 Task: Create a section Feature Freeze Sprint and in the section, add a milestone Enterprise Resource Planning (ERP) Implementation in the project ZippyTech.
Action: Mouse moved to (53, 293)
Screenshot: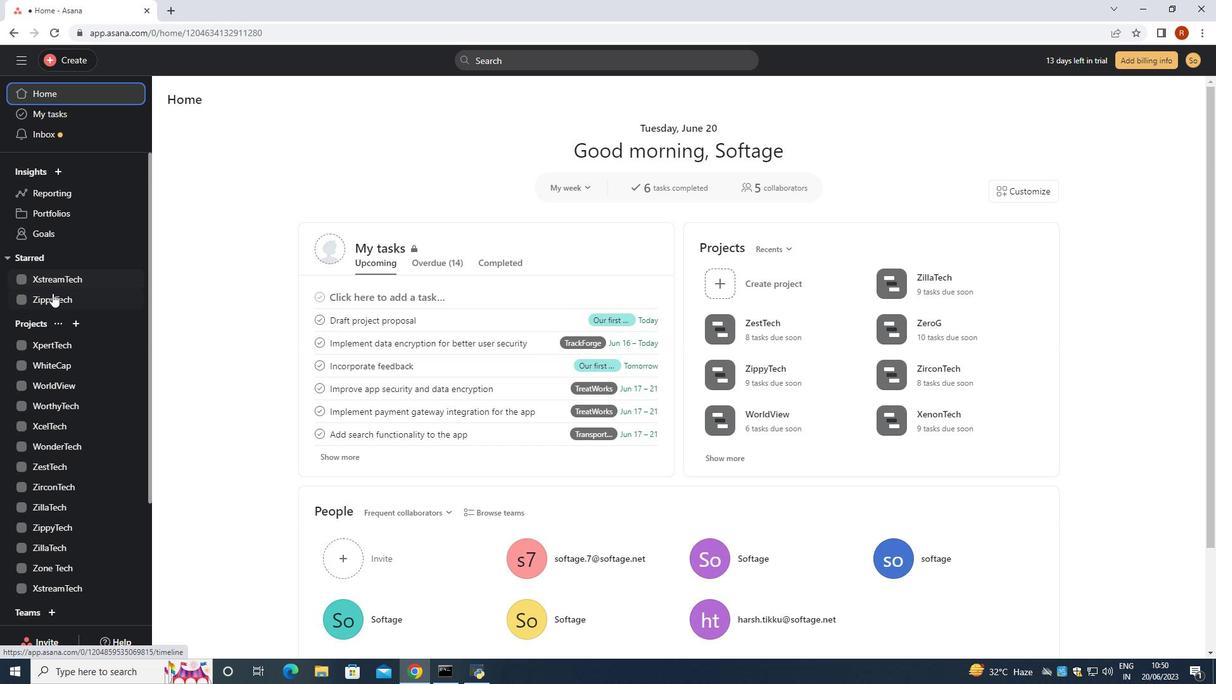 
Action: Mouse pressed left at (53, 293)
Screenshot: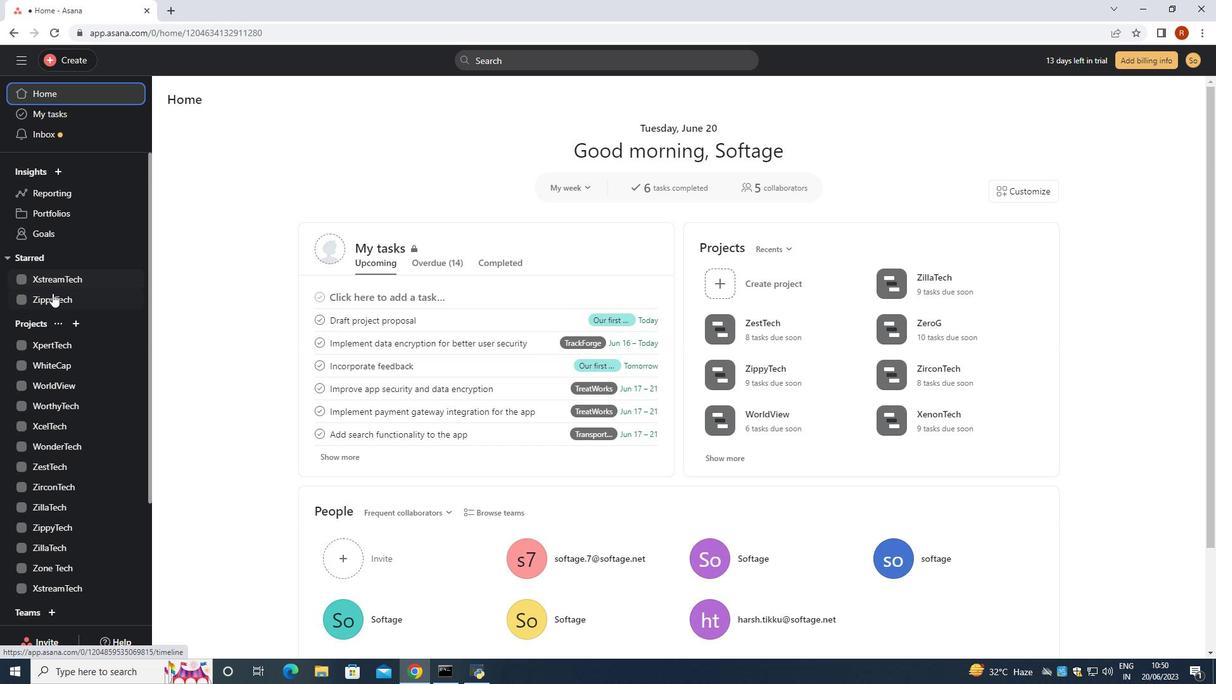
Action: Mouse moved to (215, 633)
Screenshot: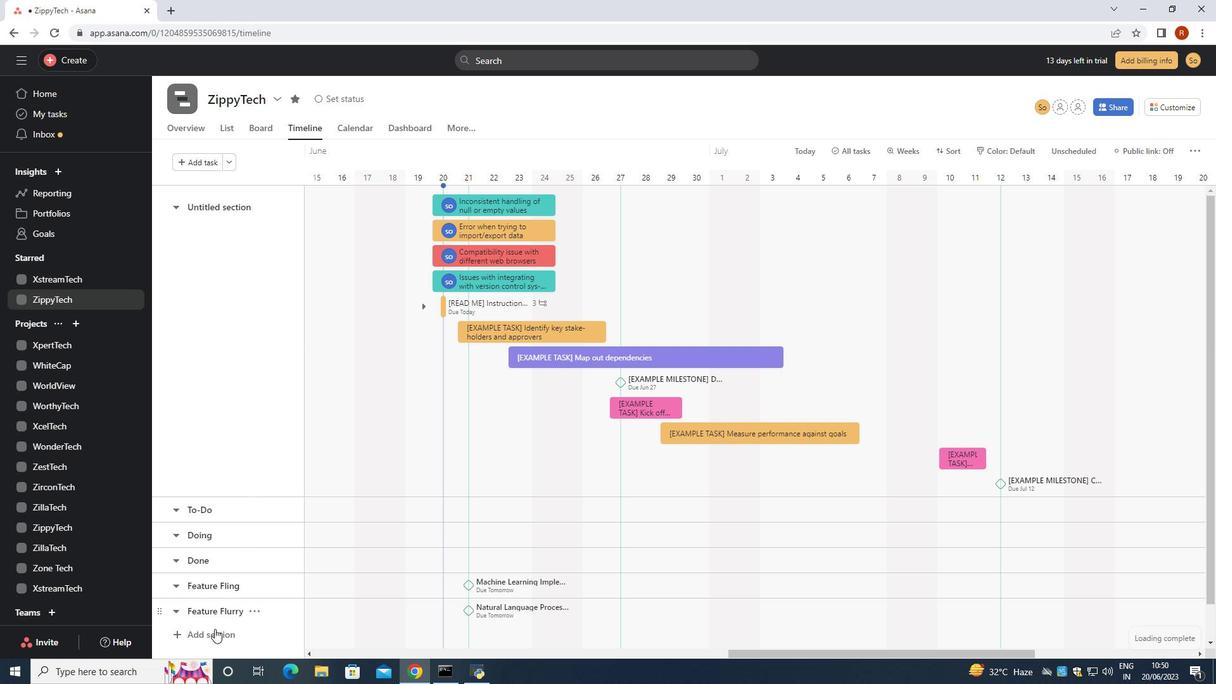 
Action: Mouse pressed left at (215, 633)
Screenshot: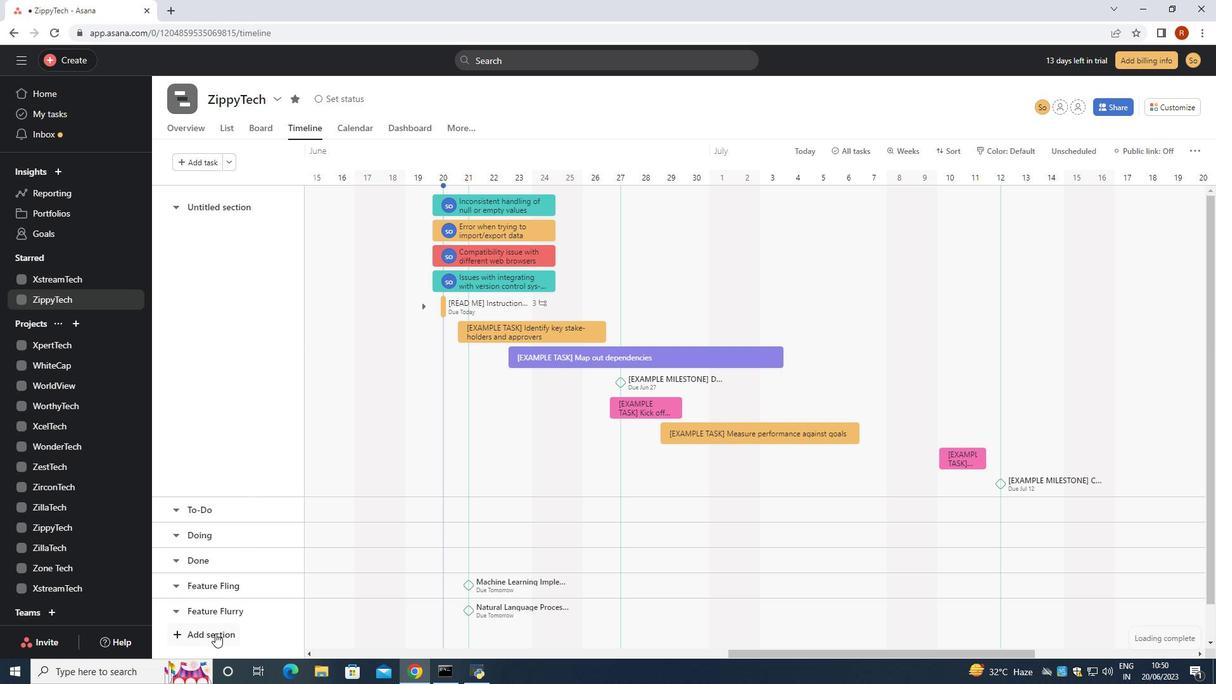 
Action: Mouse moved to (216, 633)
Screenshot: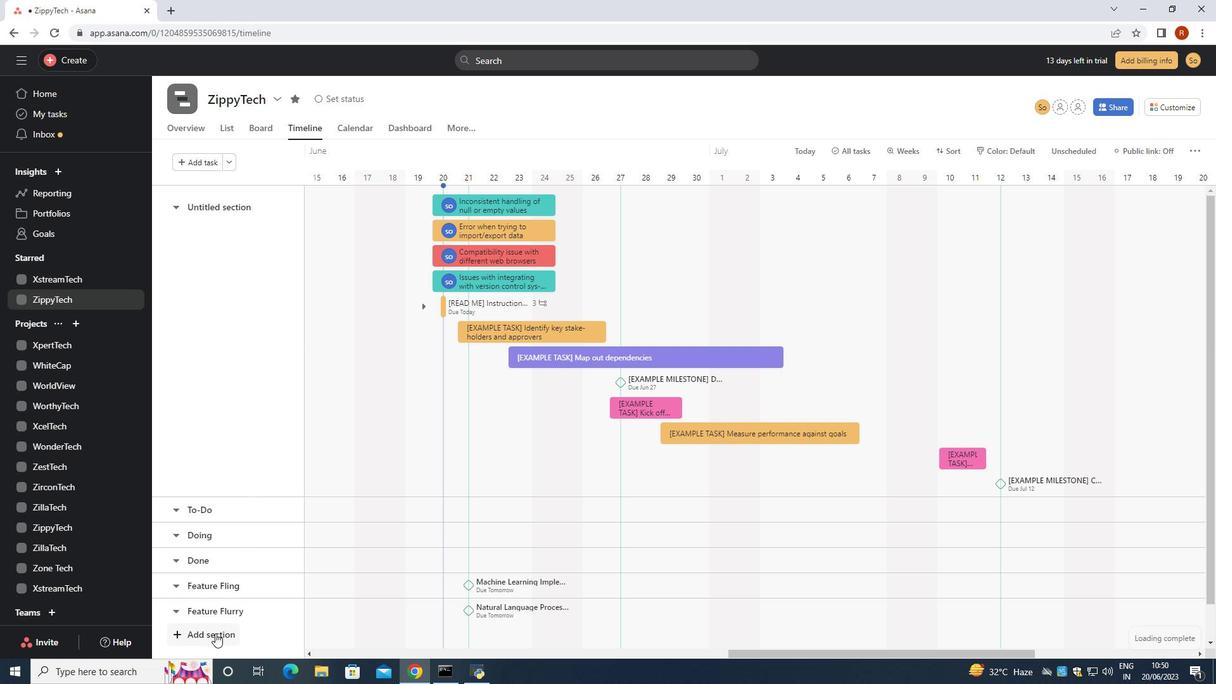 
Action: Key pressed <Key.shift><Key.shift>Feature<Key.space><Key.shift><Key.shift>Freex<Key.backspace>z4<Key.backspace>e<Key.space><Key.shift><Key.shift><Key.shift><Key.shift><Key.shift><Key.shift>Sprint<Key.space>
Screenshot: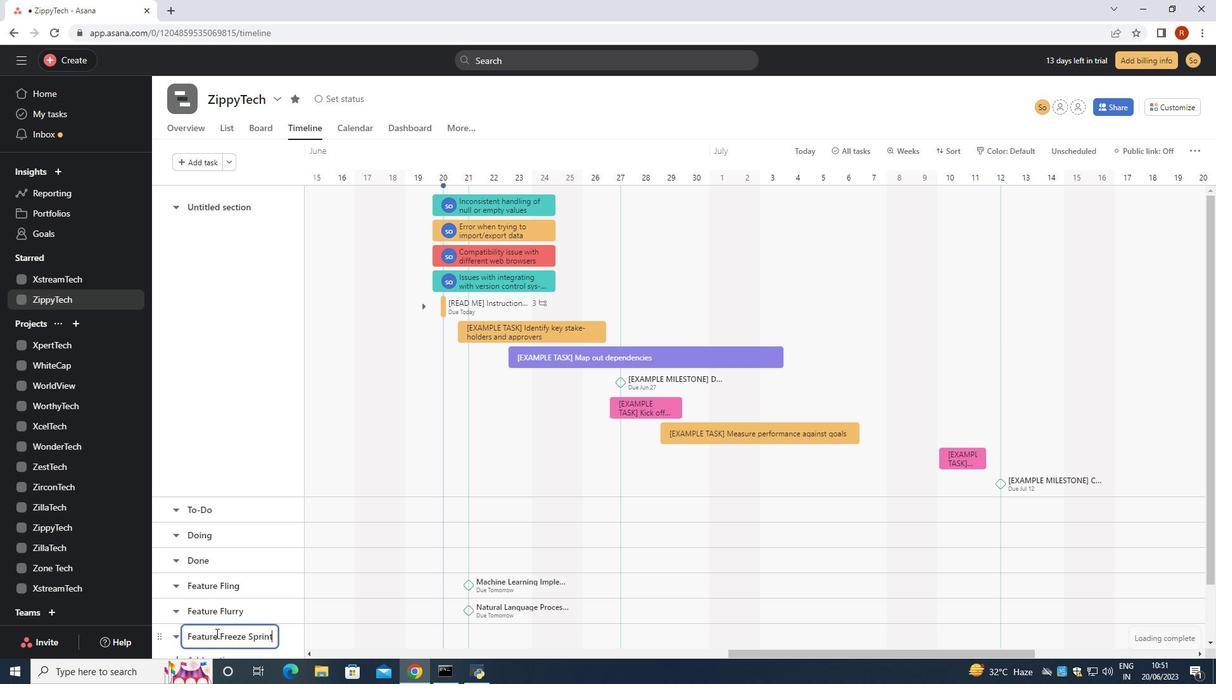 
Action: Mouse moved to (401, 582)
Screenshot: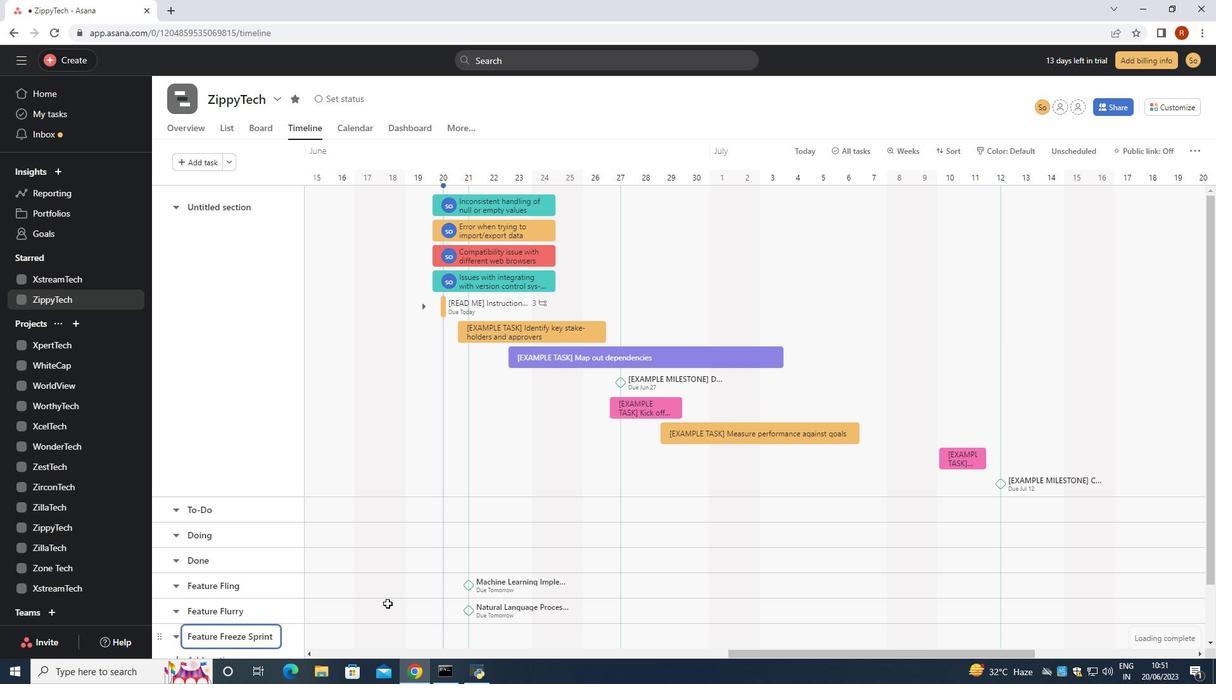 
Action: Mouse scrolled (401, 582) with delta (0, 0)
Screenshot: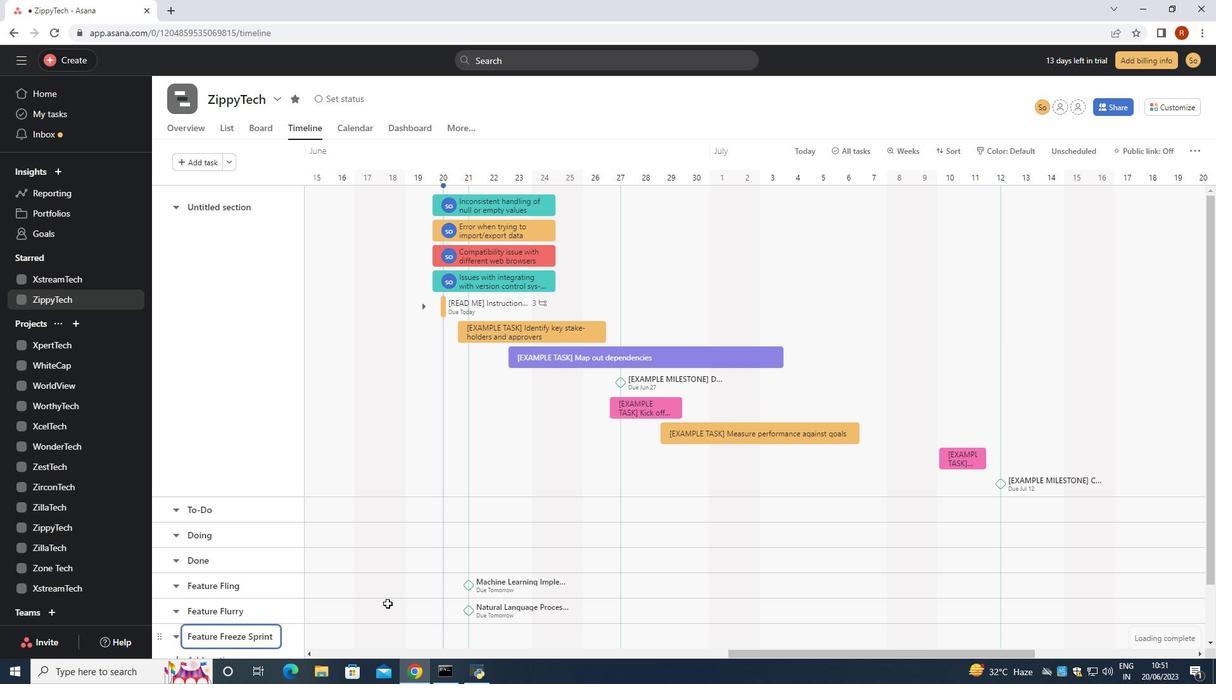 
Action: Mouse moved to (396, 569)
Screenshot: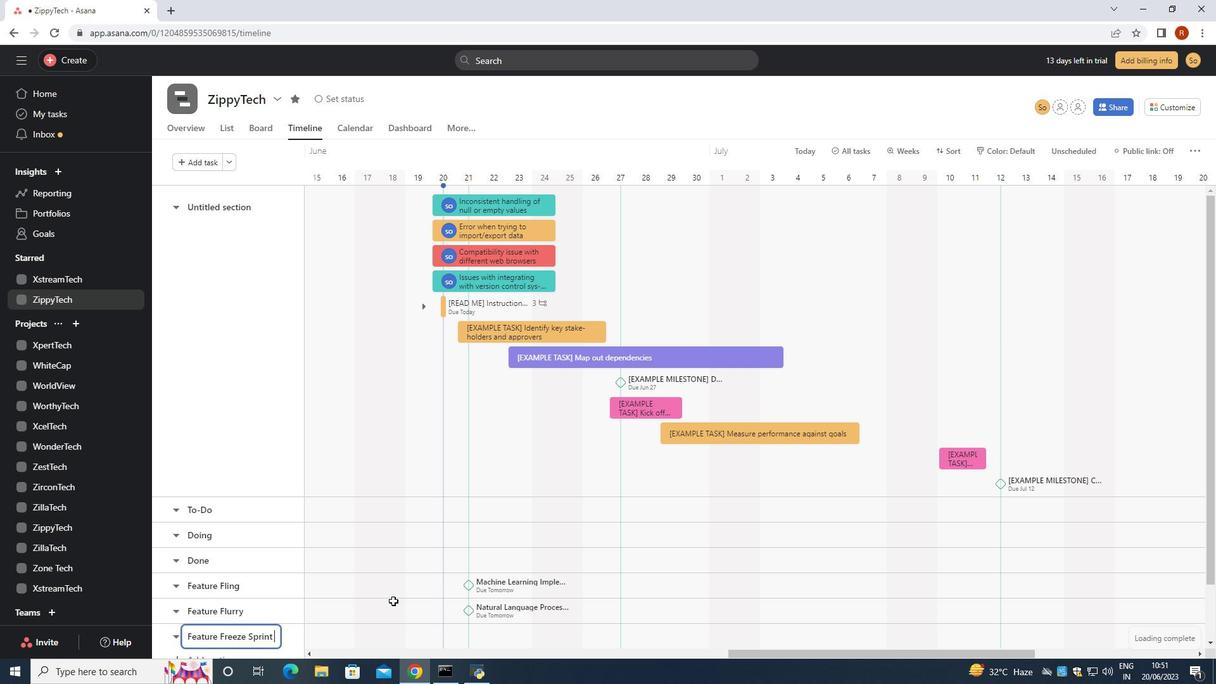 
Action: Mouse scrolled (396, 568) with delta (0, 0)
Screenshot: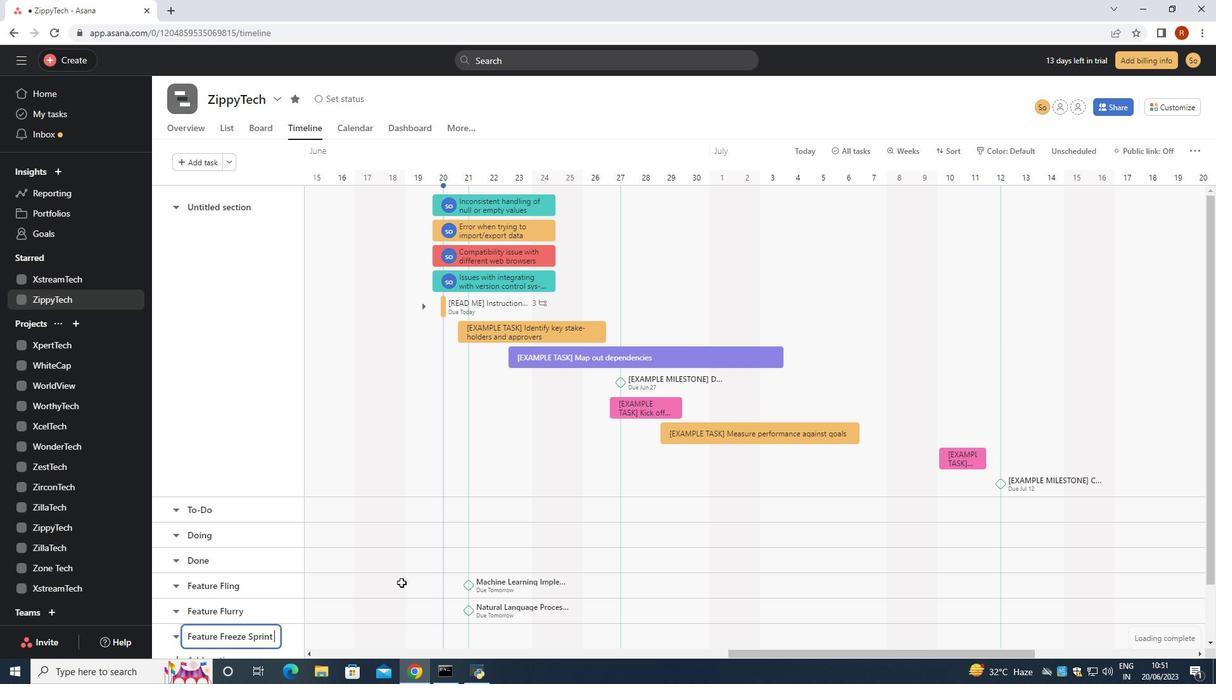 
Action: Mouse moved to (393, 567)
Screenshot: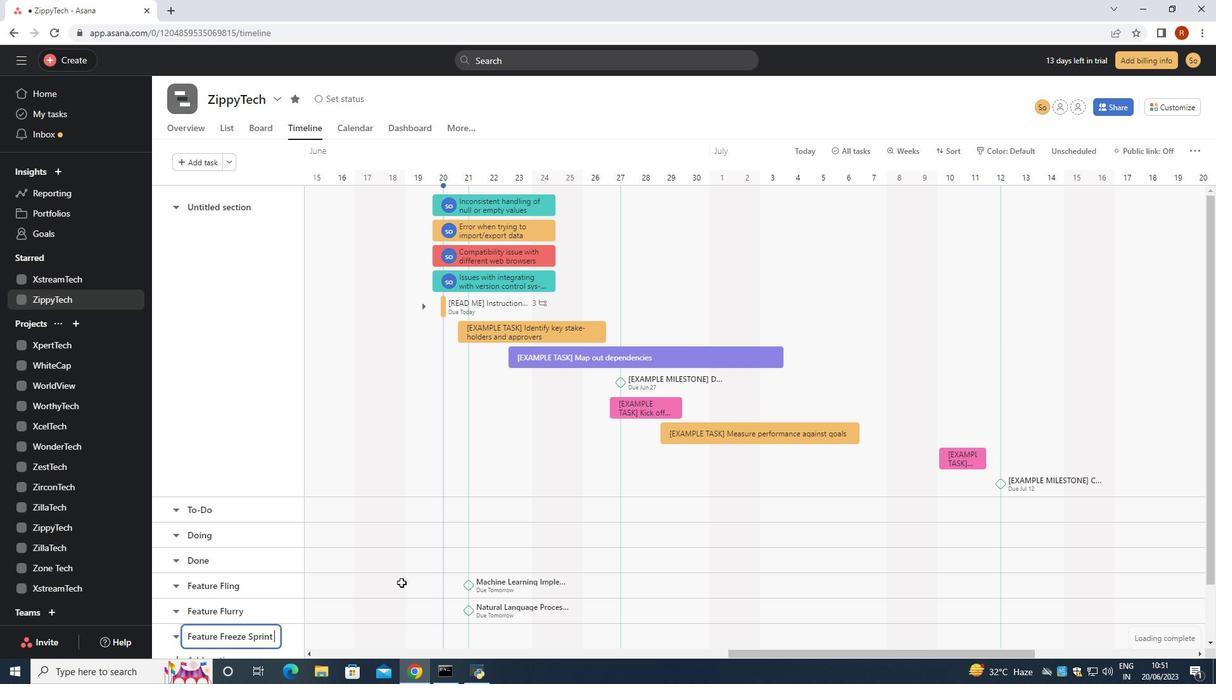 
Action: Mouse scrolled (393, 566) with delta (0, 0)
Screenshot: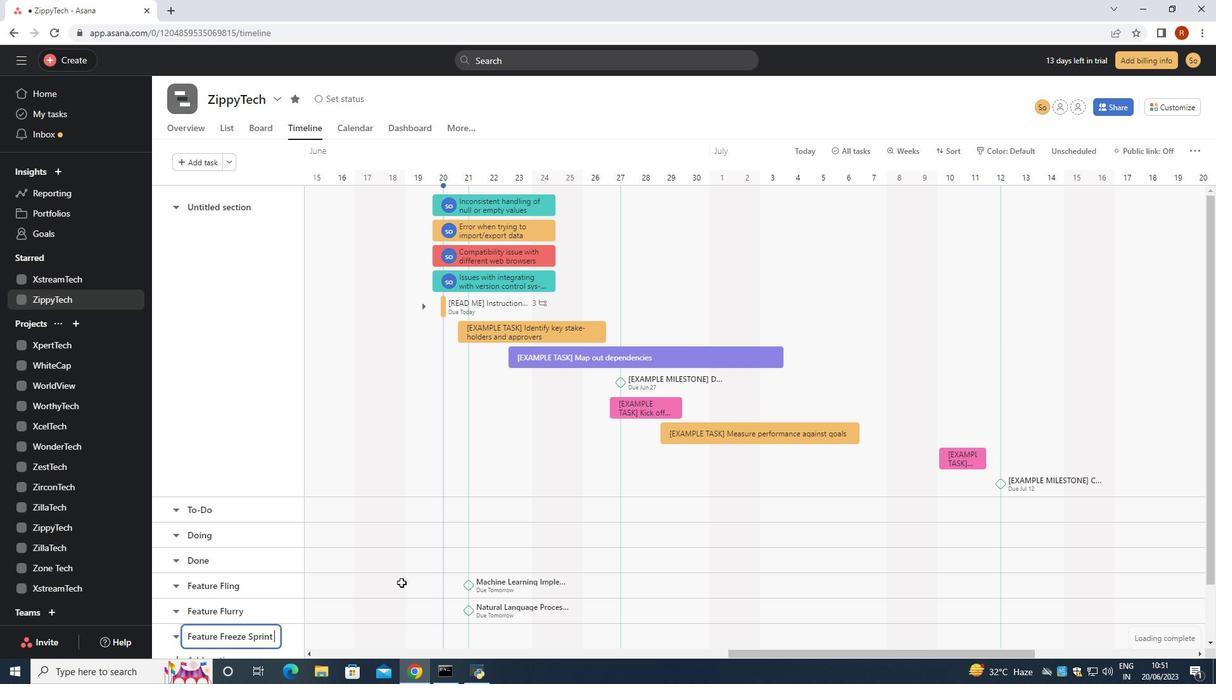 
Action: Mouse moved to (388, 562)
Screenshot: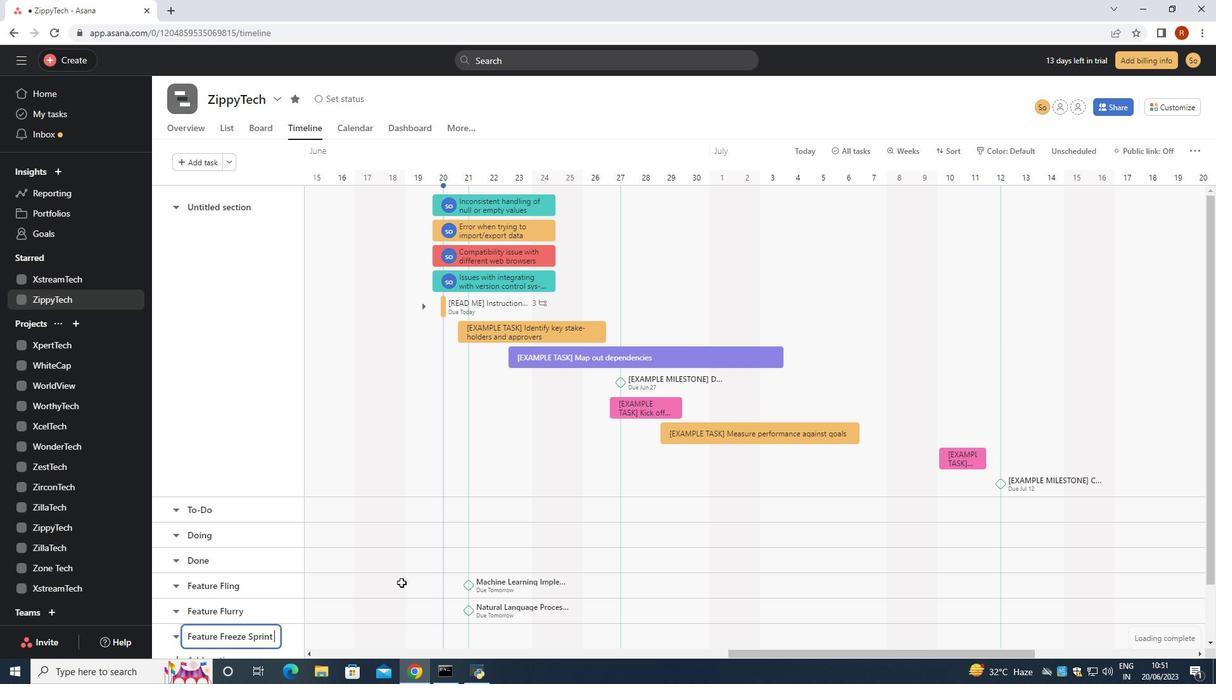 
Action: Mouse scrolled (388, 561) with delta (0, 0)
Screenshot: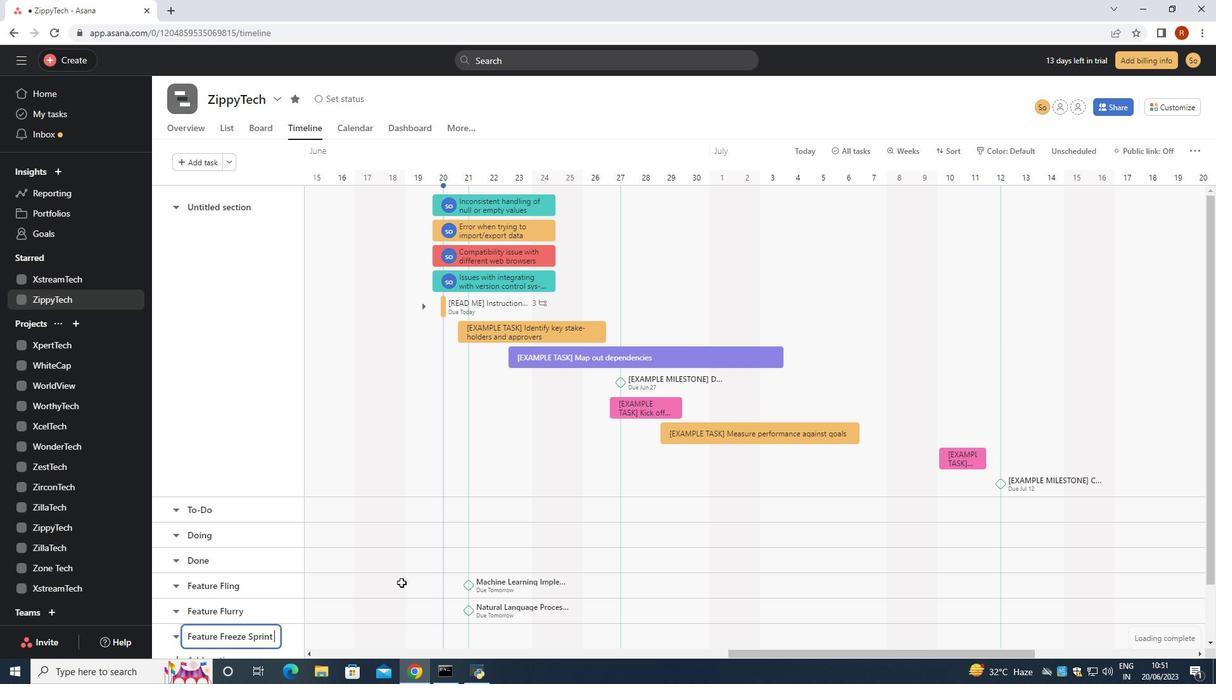 
Action: Mouse moved to (383, 560)
Screenshot: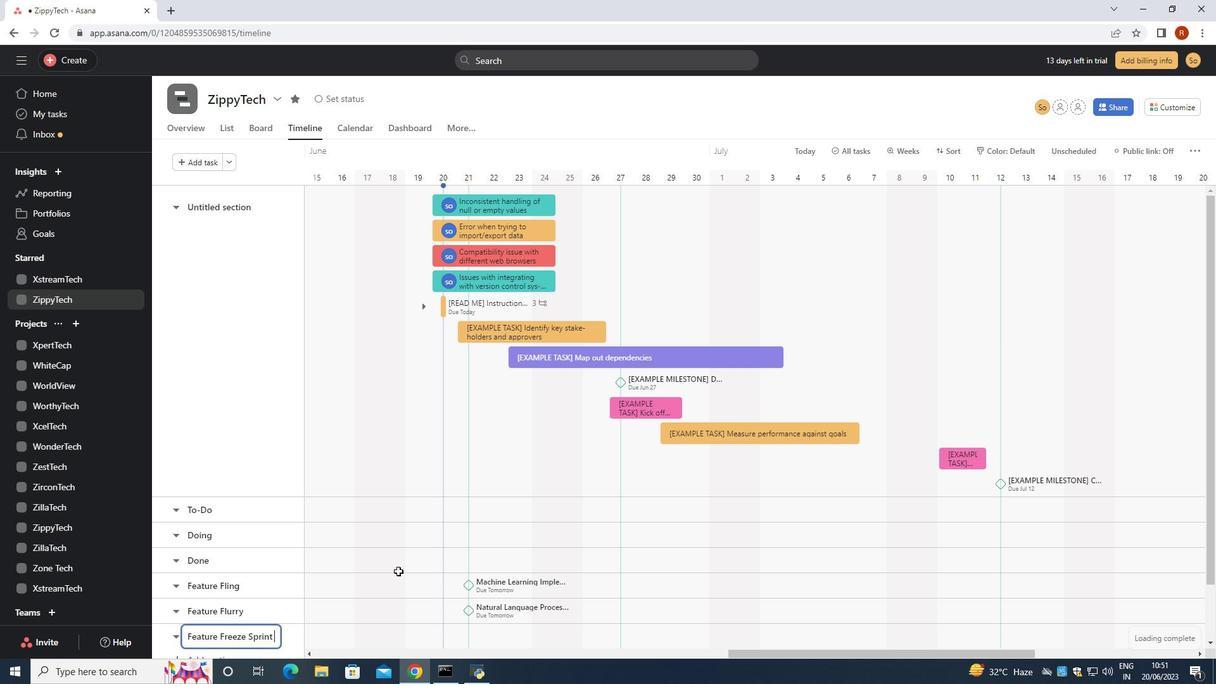 
Action: Mouse scrolled (383, 559) with delta (0, 0)
Screenshot: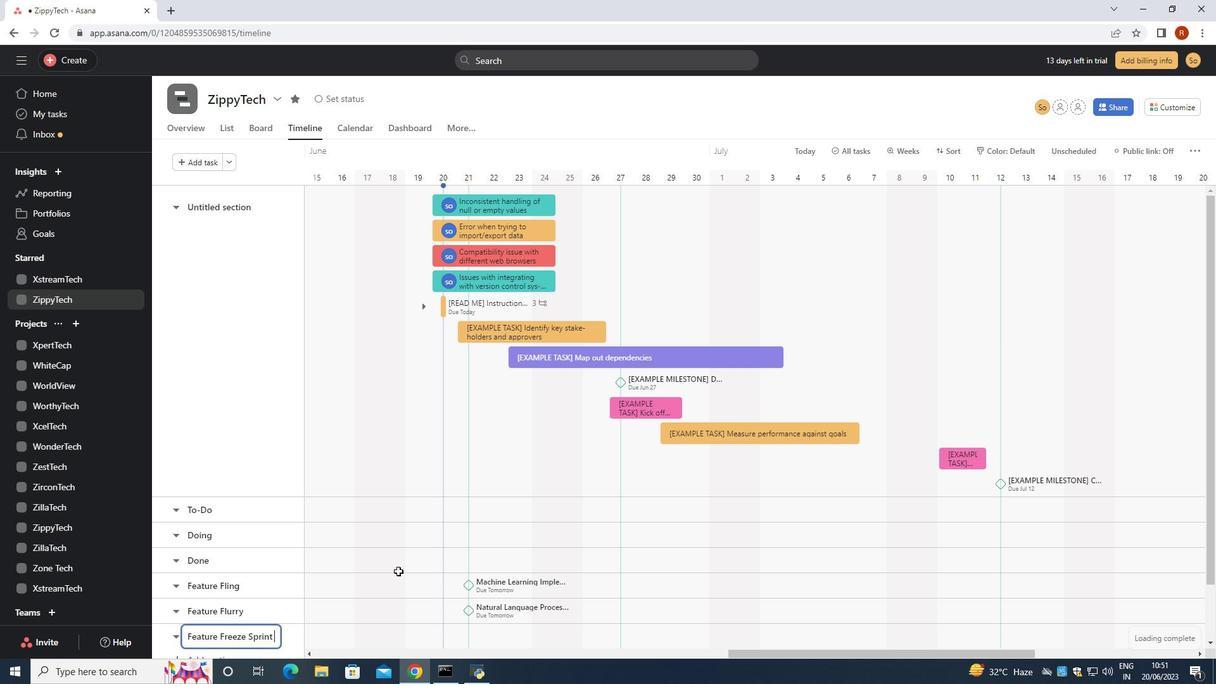 
Action: Mouse moved to (424, 577)
Screenshot: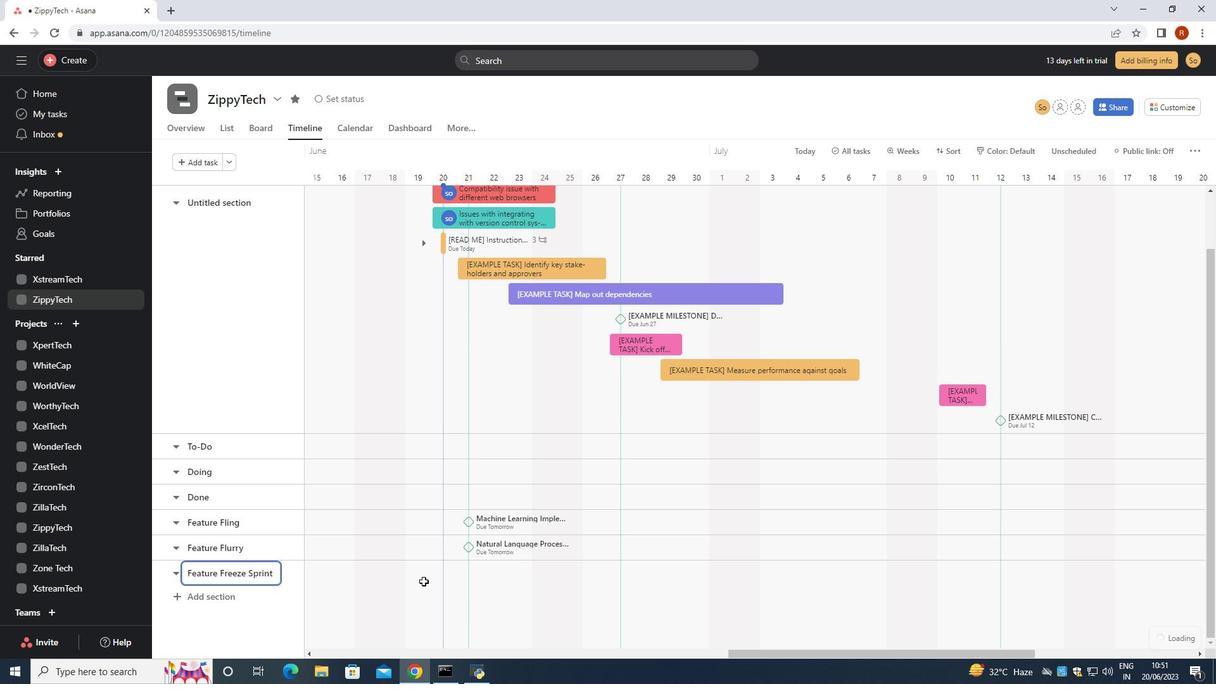 
Action: Mouse pressed left at (424, 577)
Screenshot: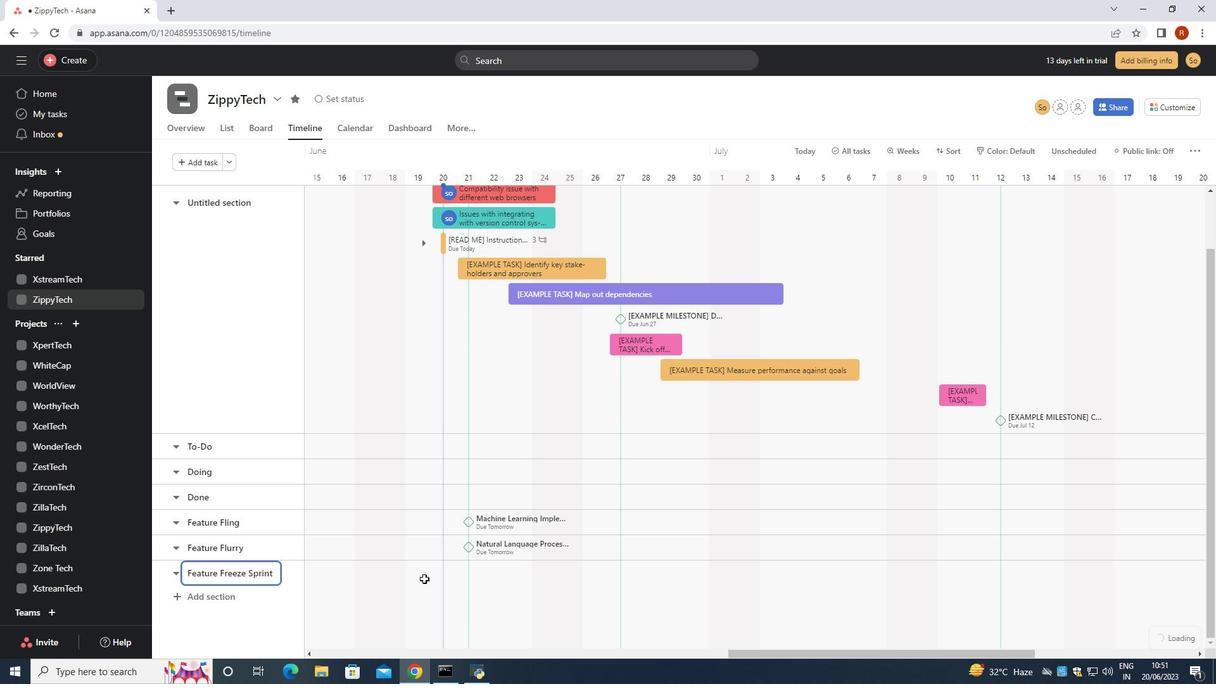 
Action: Mouse moved to (331, 576)
Screenshot: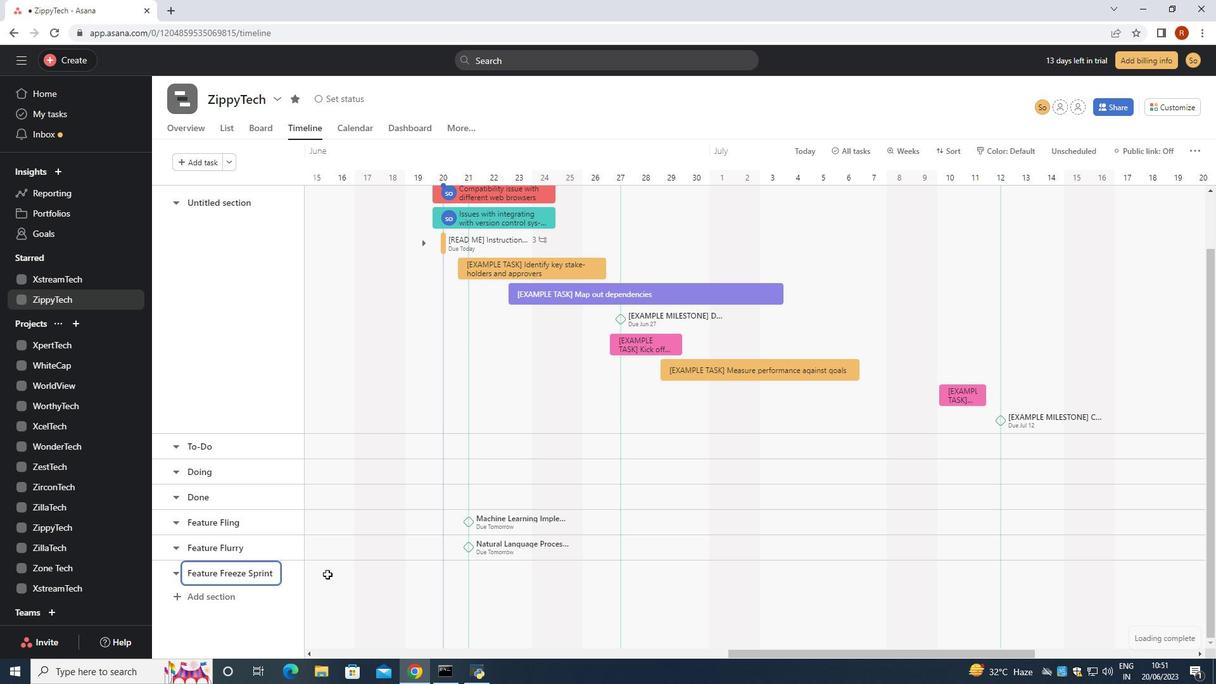 
Action: Mouse pressed left at (331, 576)
Screenshot: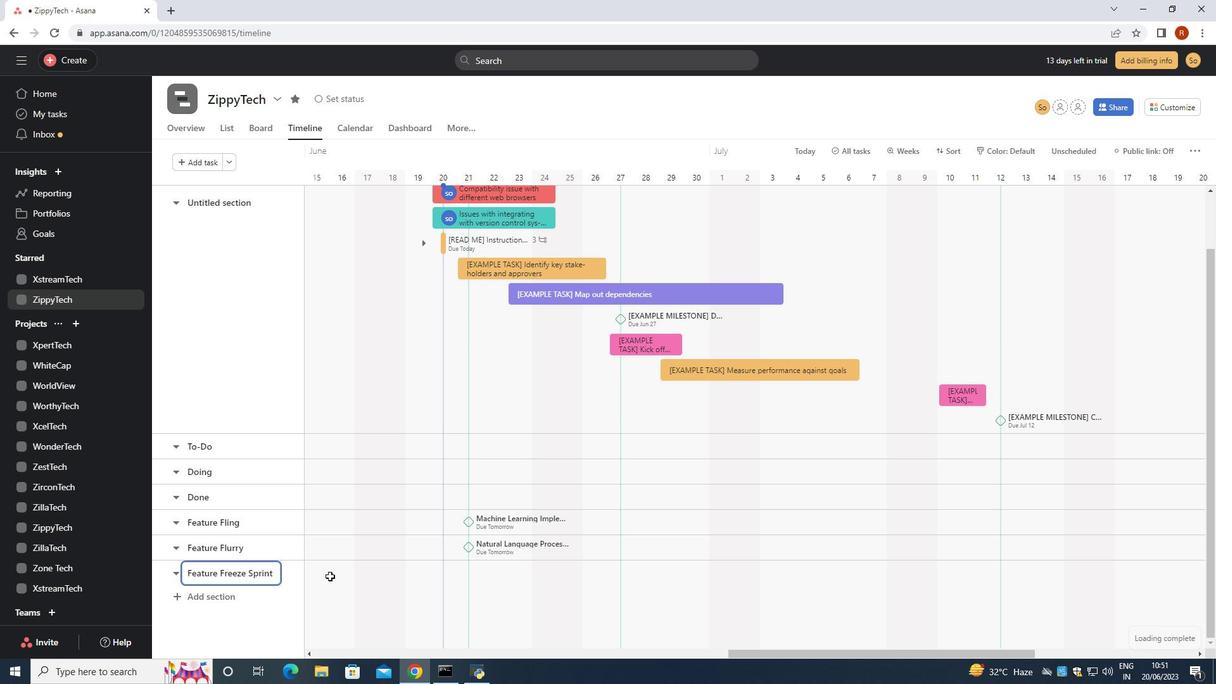 
Action: Mouse moved to (409, 655)
Screenshot: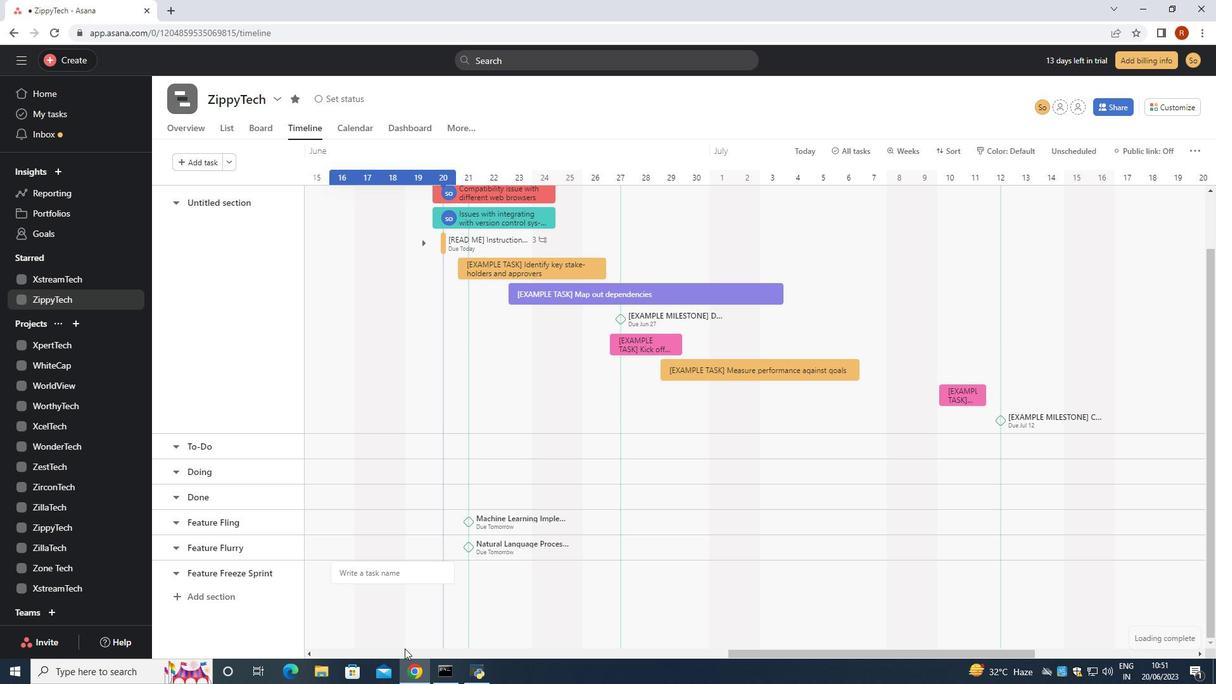 
Action: Key pressed <Key.shift><Key.shift><Key.shift><Key.shift><Key.shift><Key.shift><Key.shift><Key.shift><Key.shift><Key.shift><Key.shift><Key.shift><Key.shift><Key.shift><Key.shift><Key.shift><Key.shift><Key.shift><Key.shift><Key.shift>Enterprise<Key.space><Key.shift>Resource<Key.space><Key.shift><Key.shift><Key.shift>Planning<Key.space><Key.shift><Key.shift>(ERP)<Key.space><Key.shift><Key.shift><Key.shift><Key.shift>Implementation<Key.enter>
Screenshot: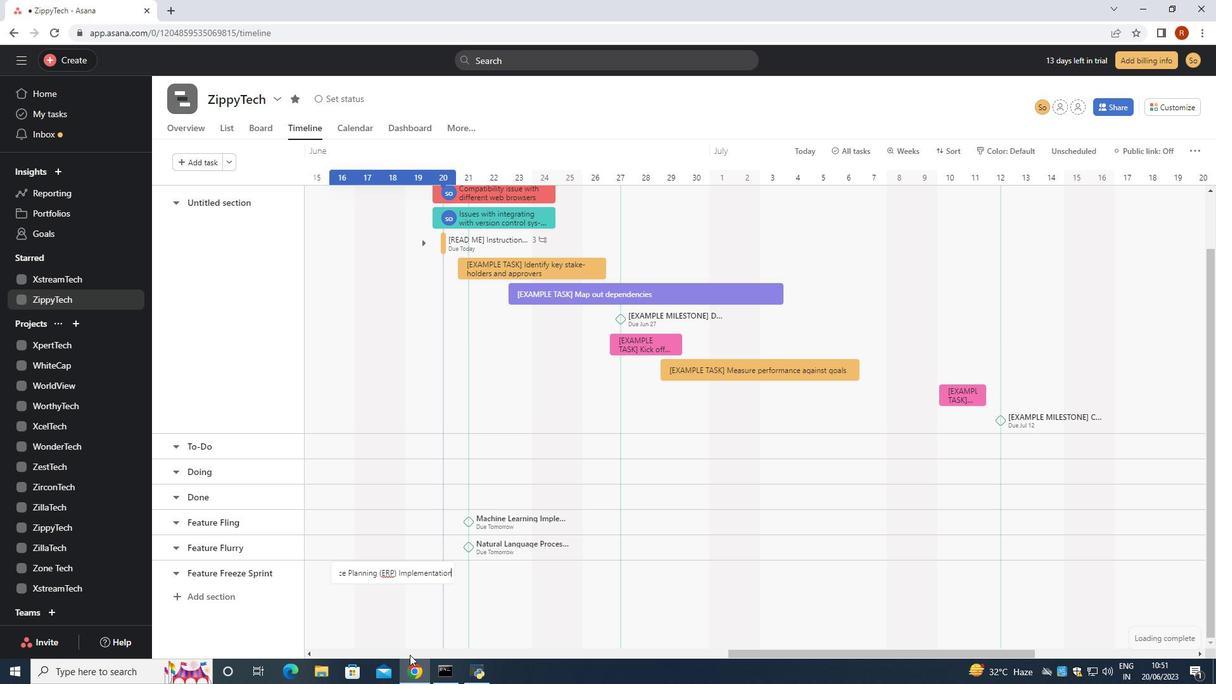 
Action: Mouse moved to (361, 575)
Screenshot: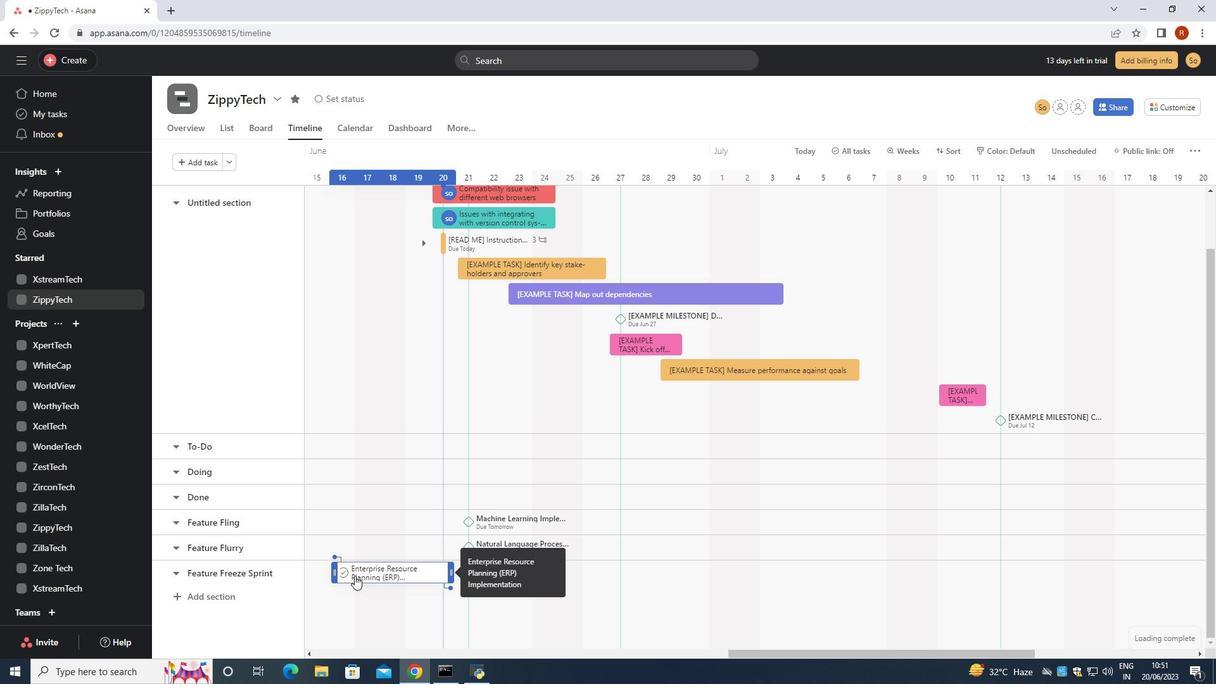 
Action: Mouse pressed right at (361, 575)
Screenshot: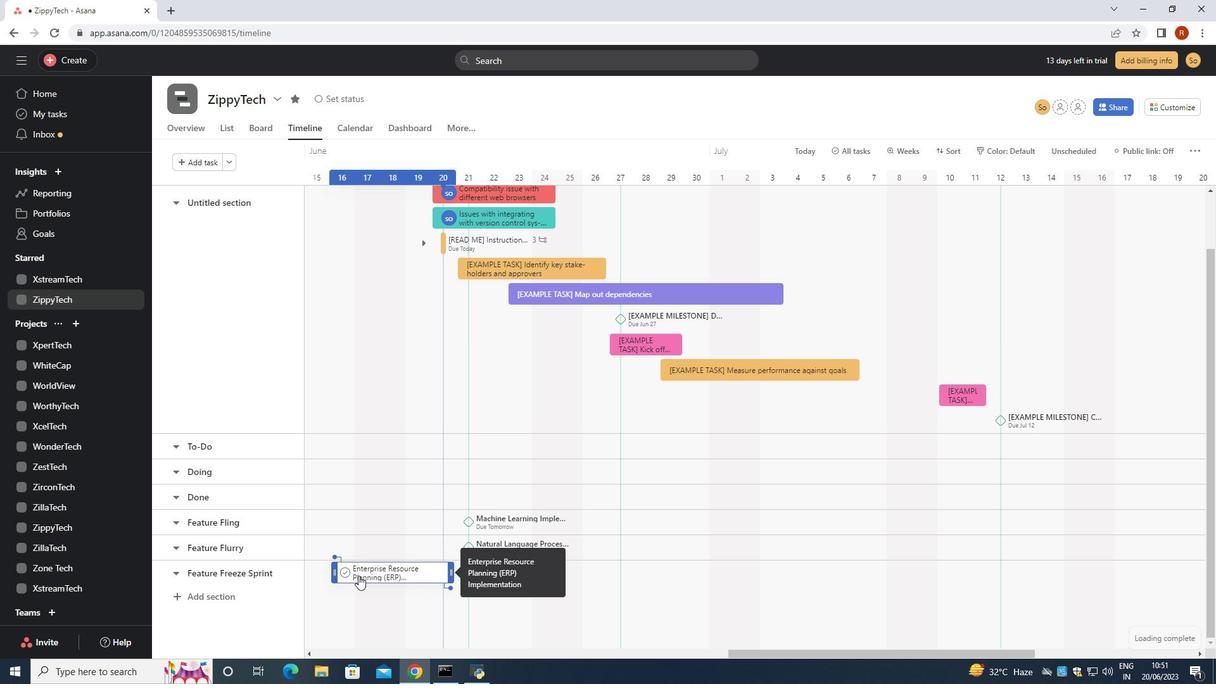 
Action: Mouse moved to (423, 514)
Screenshot: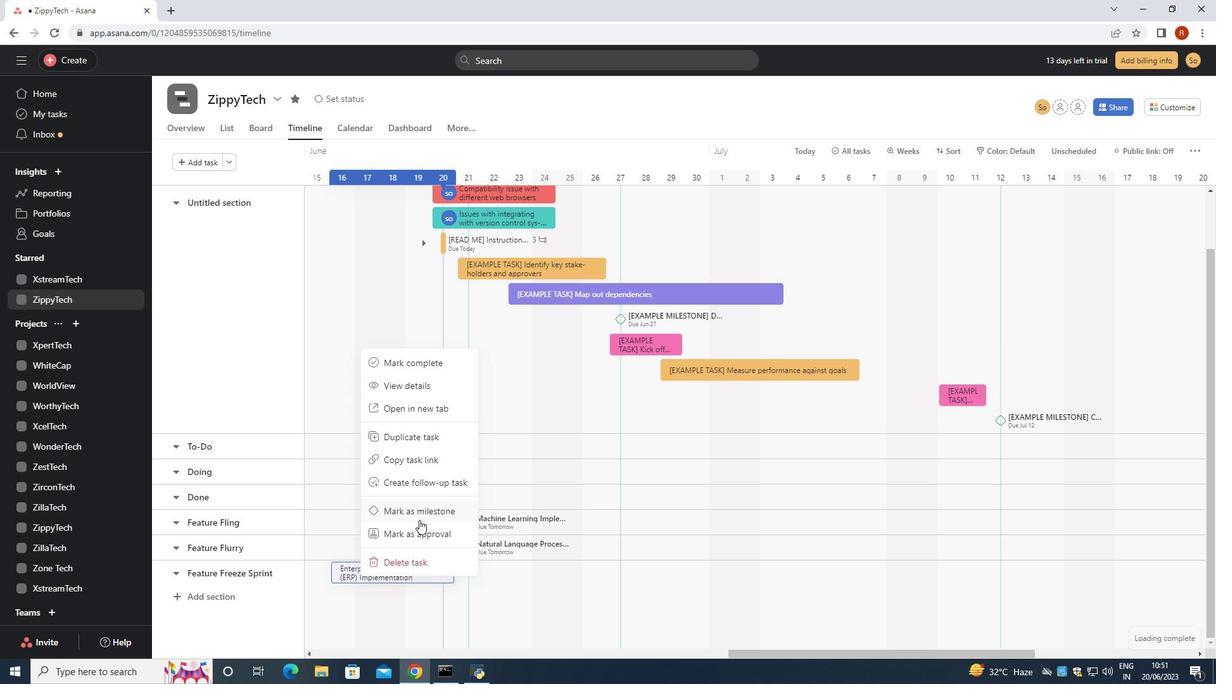 
Action: Mouse pressed left at (423, 514)
Screenshot: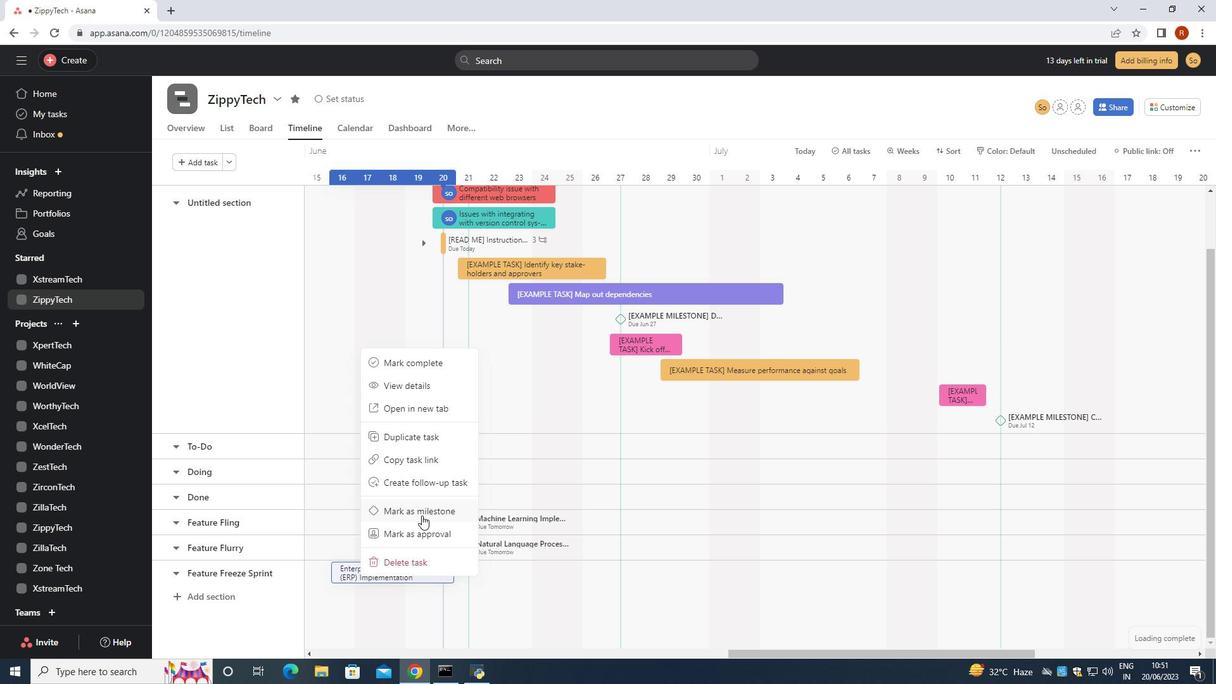 
Action: Mouse moved to (584, 487)
Screenshot: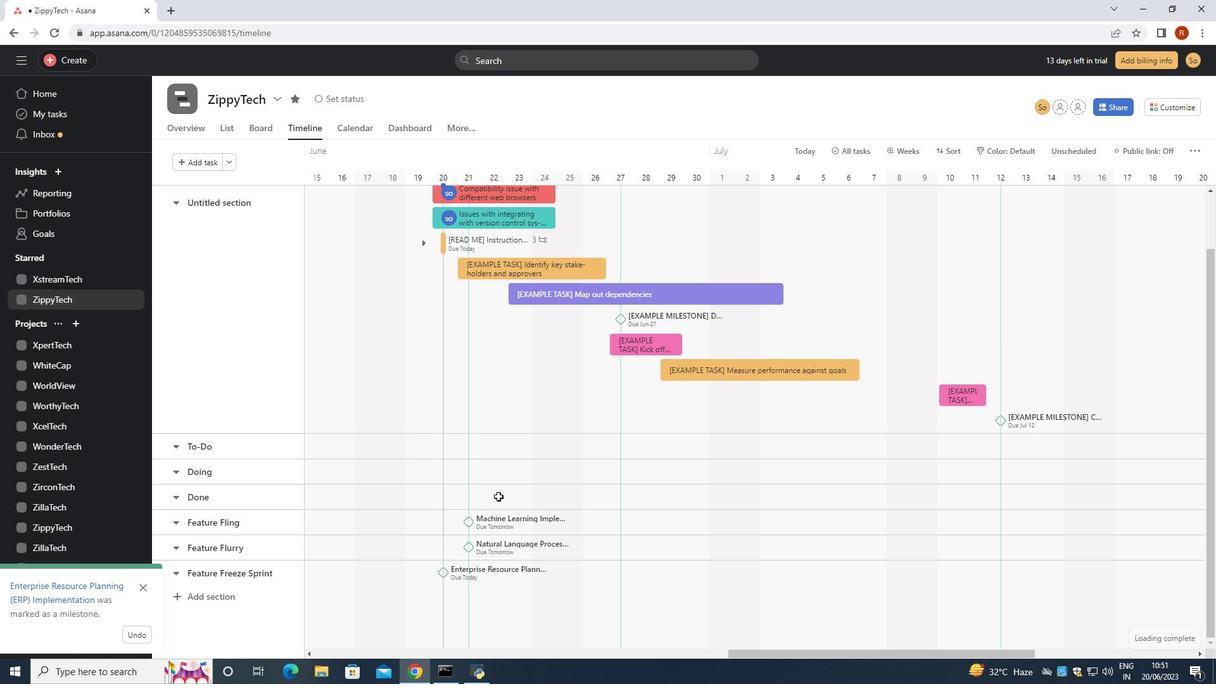 
